 Task: Select the js-profile-visualizer.cpu-profile.table in the default binary editor.
Action: Mouse moved to (524, 327)
Screenshot: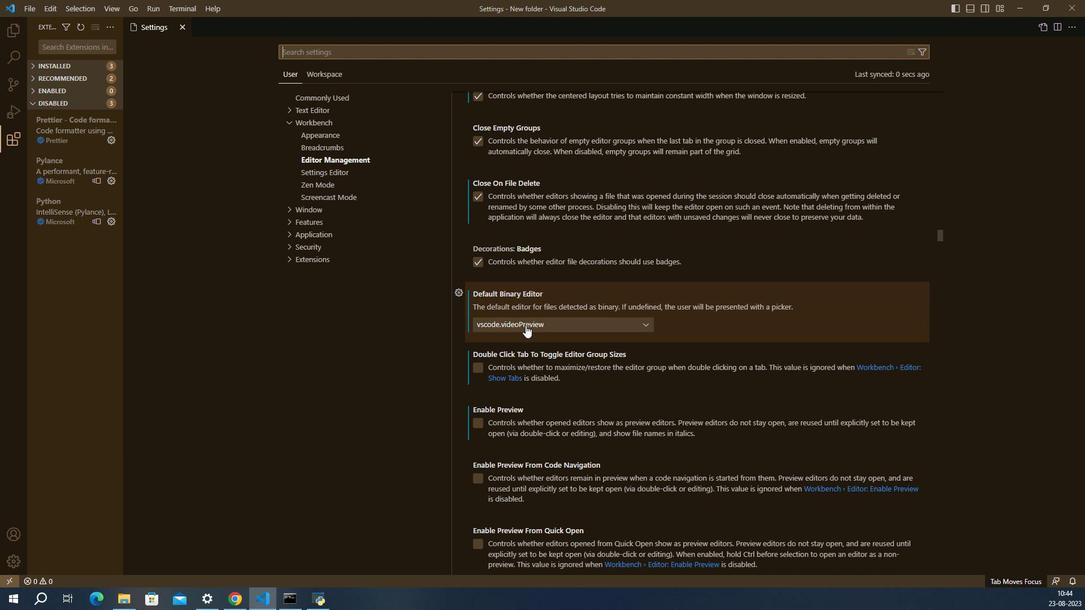 
Action: Mouse pressed left at (524, 327)
Screenshot: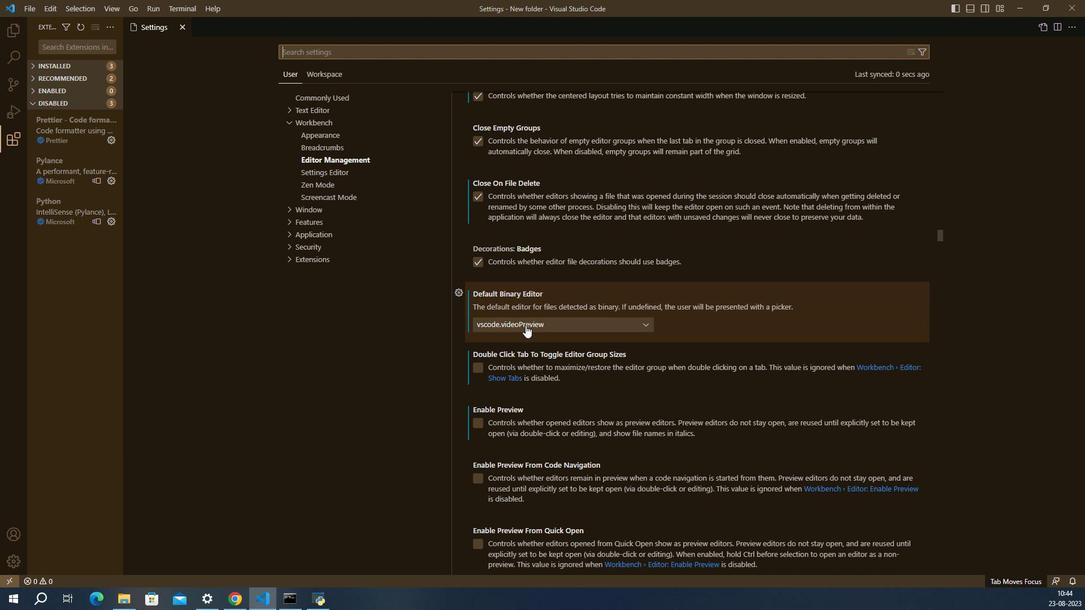 
Action: Mouse moved to (533, 374)
Screenshot: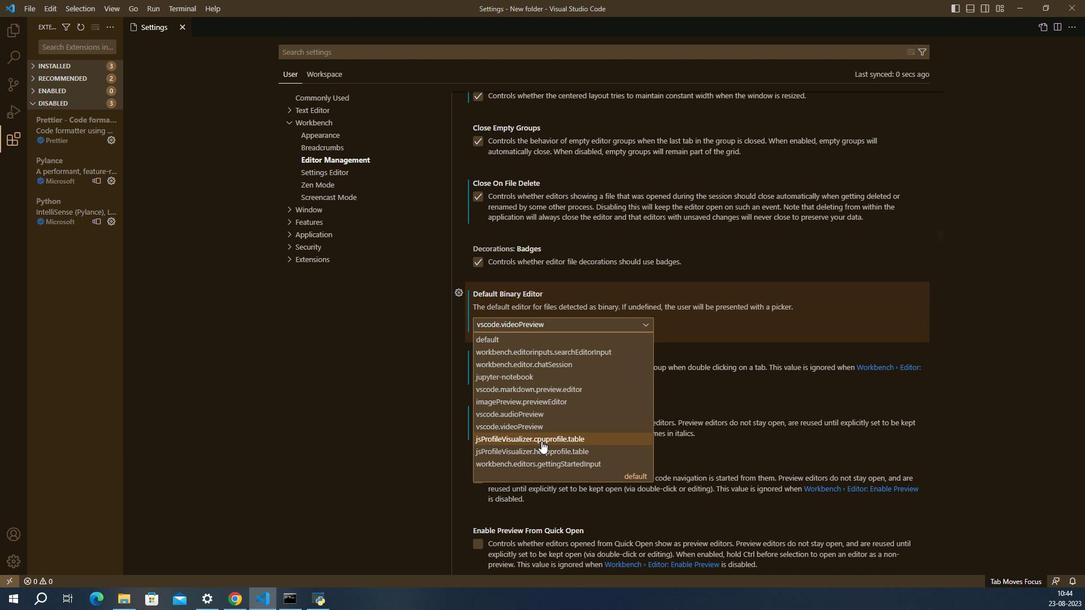 
Action: Mouse pressed left at (533, 374)
Screenshot: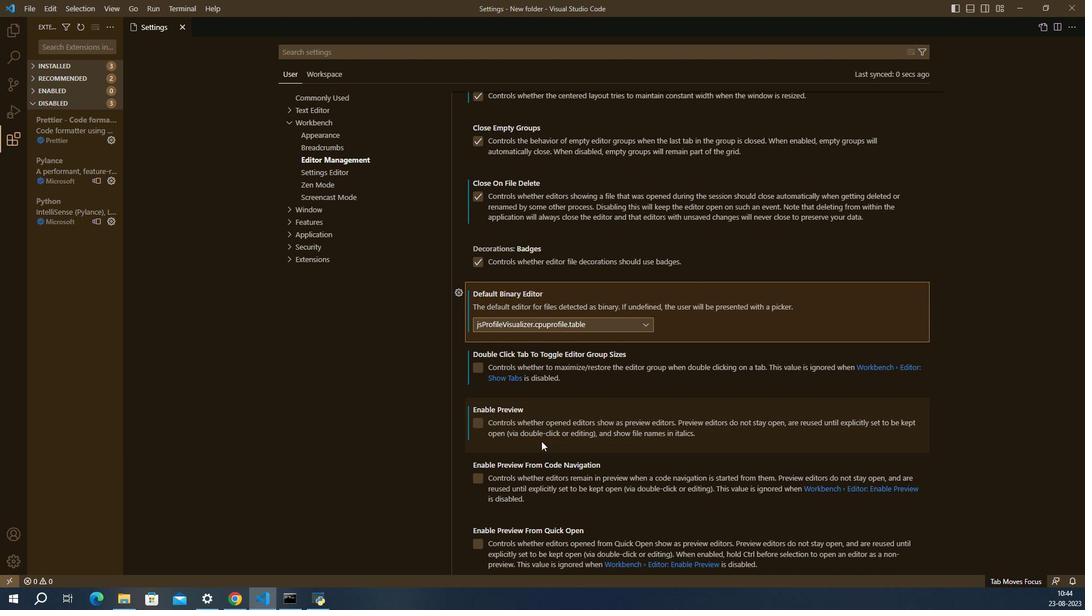 
Action: Mouse moved to (519, 332)
Screenshot: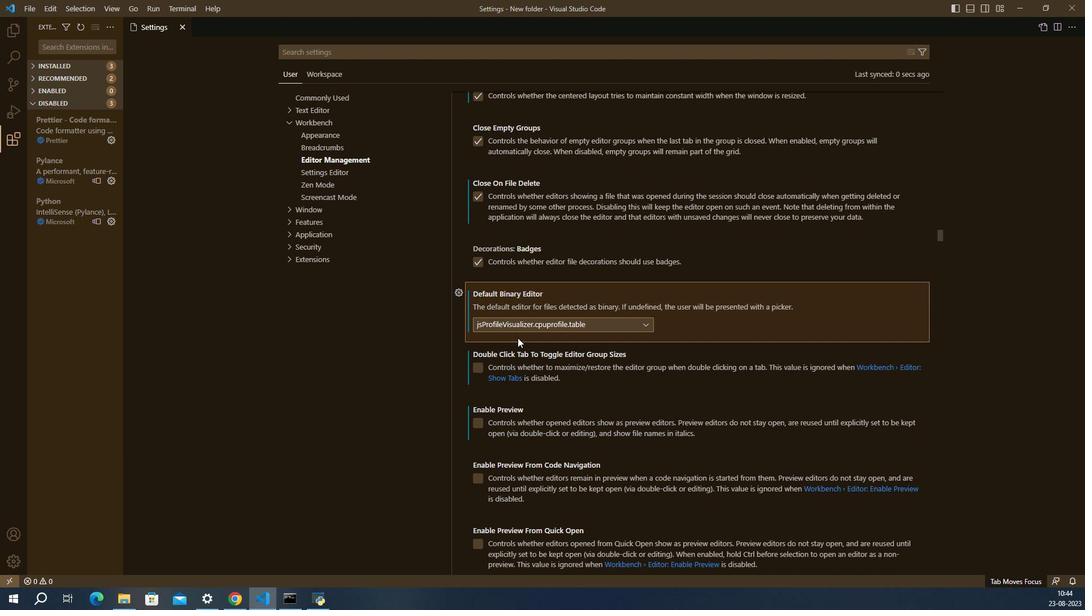 
